 Task: Create a due date automation trigger when advanced on, on the monday of the week before a card is due add content without an empty description at 11:00 AM.
Action: Mouse moved to (1167, 94)
Screenshot: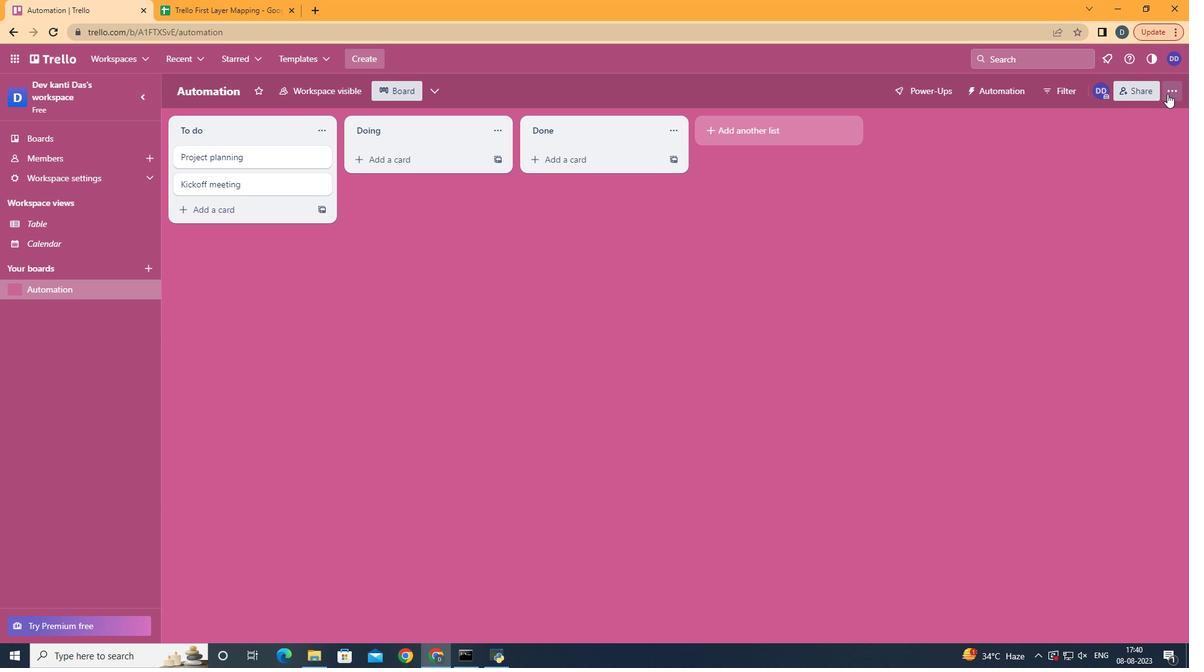 
Action: Mouse pressed left at (1167, 94)
Screenshot: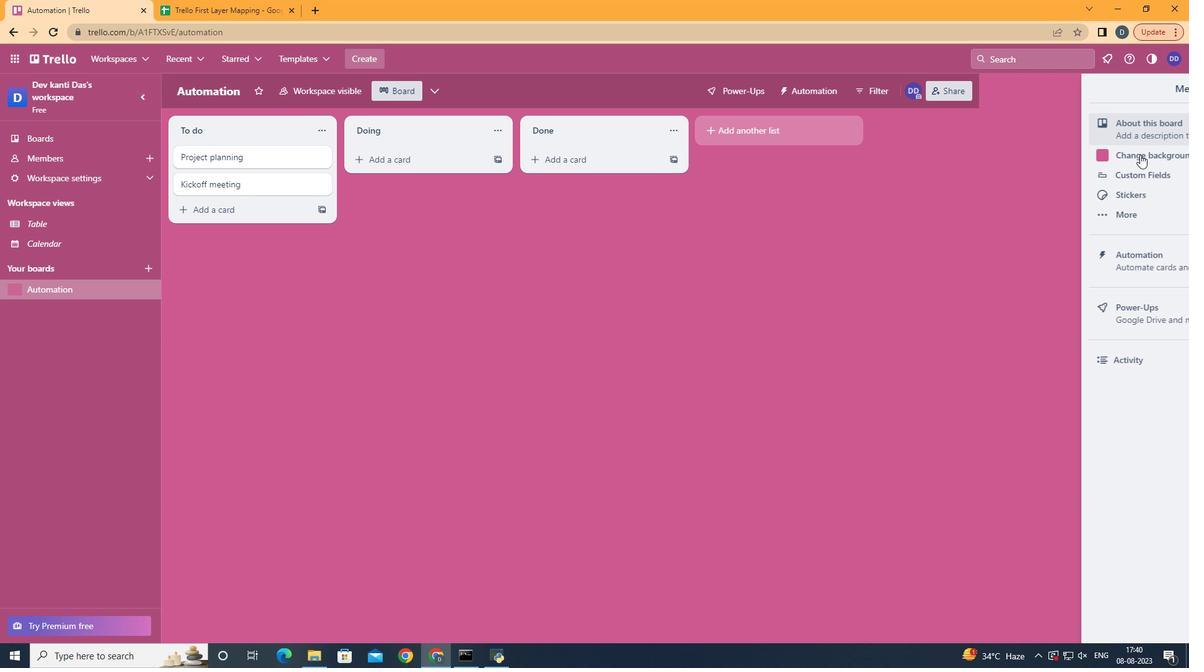 
Action: Mouse moved to (1076, 258)
Screenshot: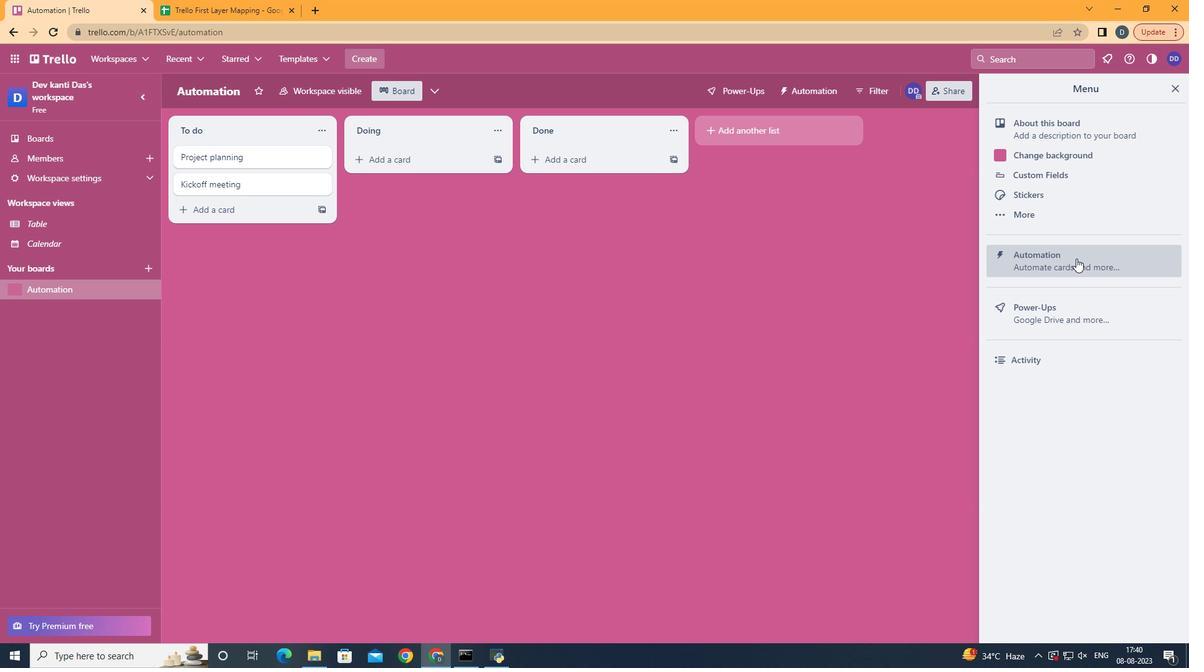 
Action: Mouse pressed left at (1076, 258)
Screenshot: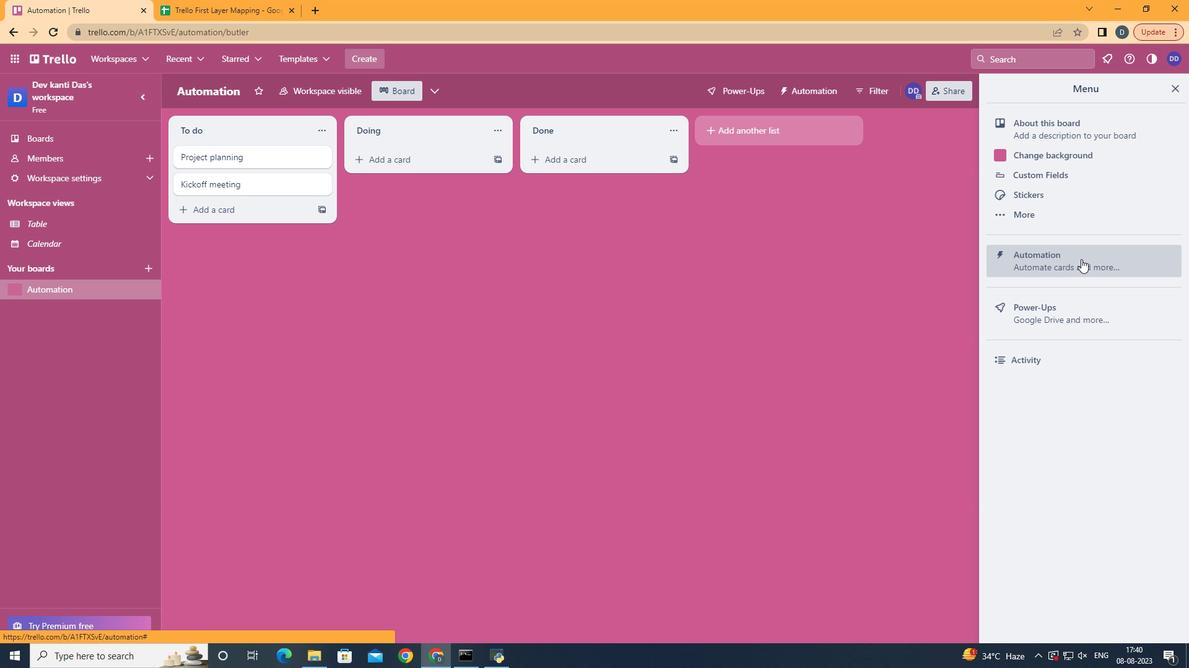 
Action: Mouse moved to (223, 241)
Screenshot: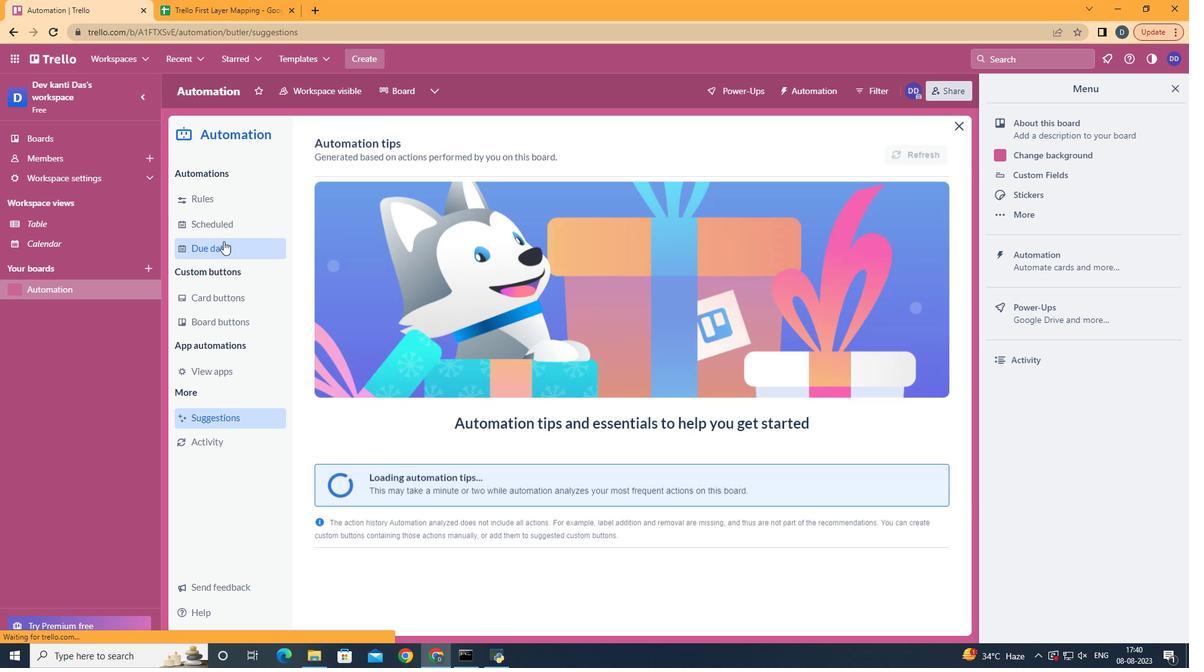 
Action: Mouse pressed left at (223, 241)
Screenshot: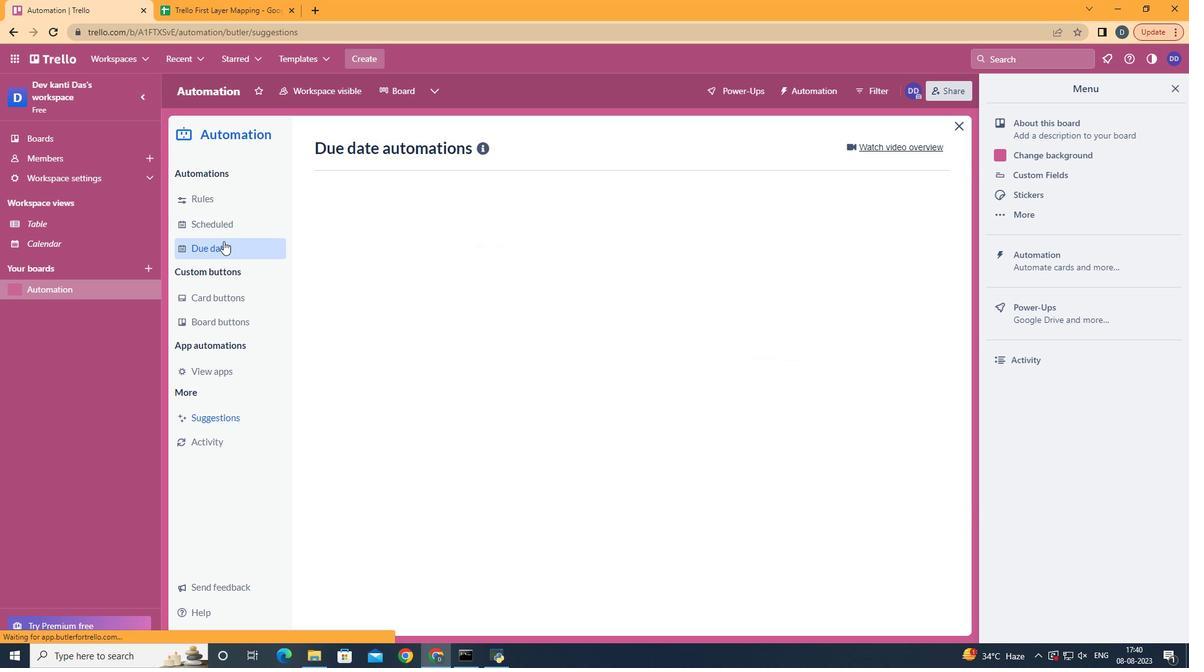 
Action: Mouse moved to (870, 147)
Screenshot: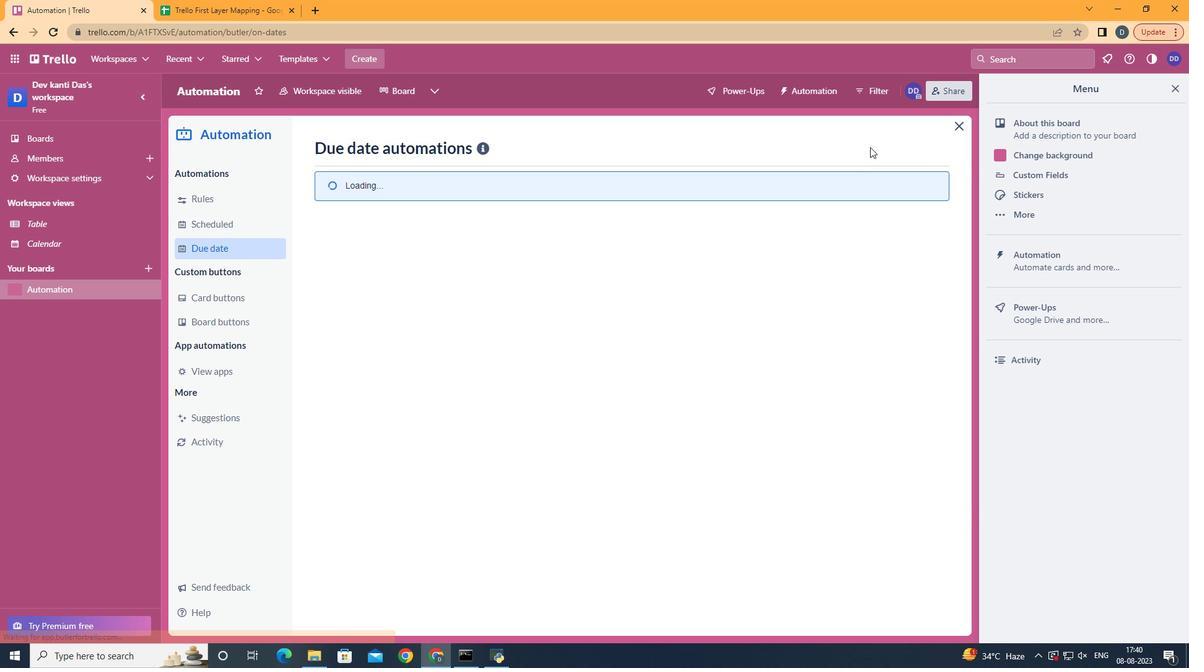 
Action: Mouse pressed left at (870, 147)
Screenshot: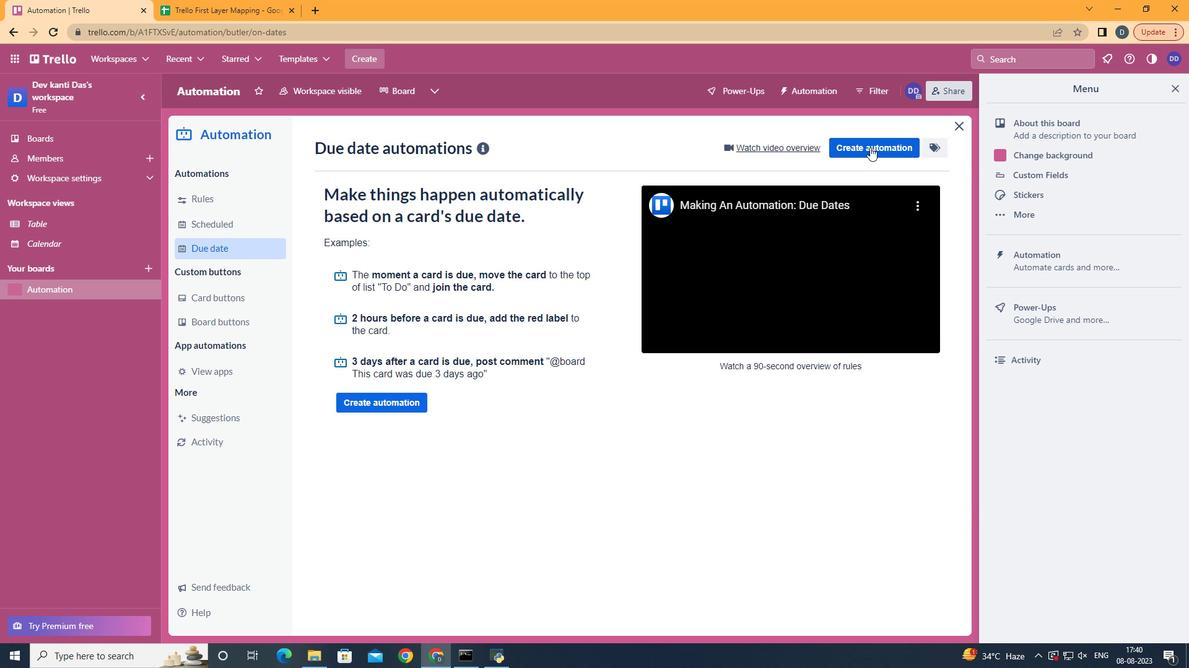 
Action: Mouse pressed left at (870, 147)
Screenshot: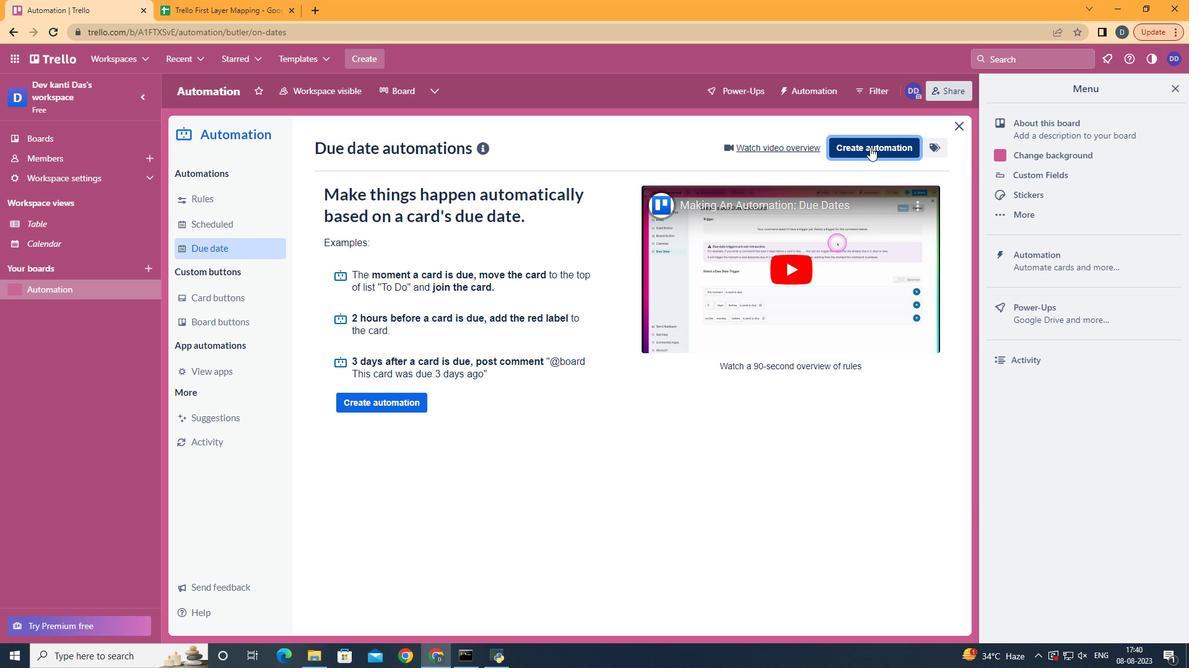 
Action: Mouse moved to (642, 256)
Screenshot: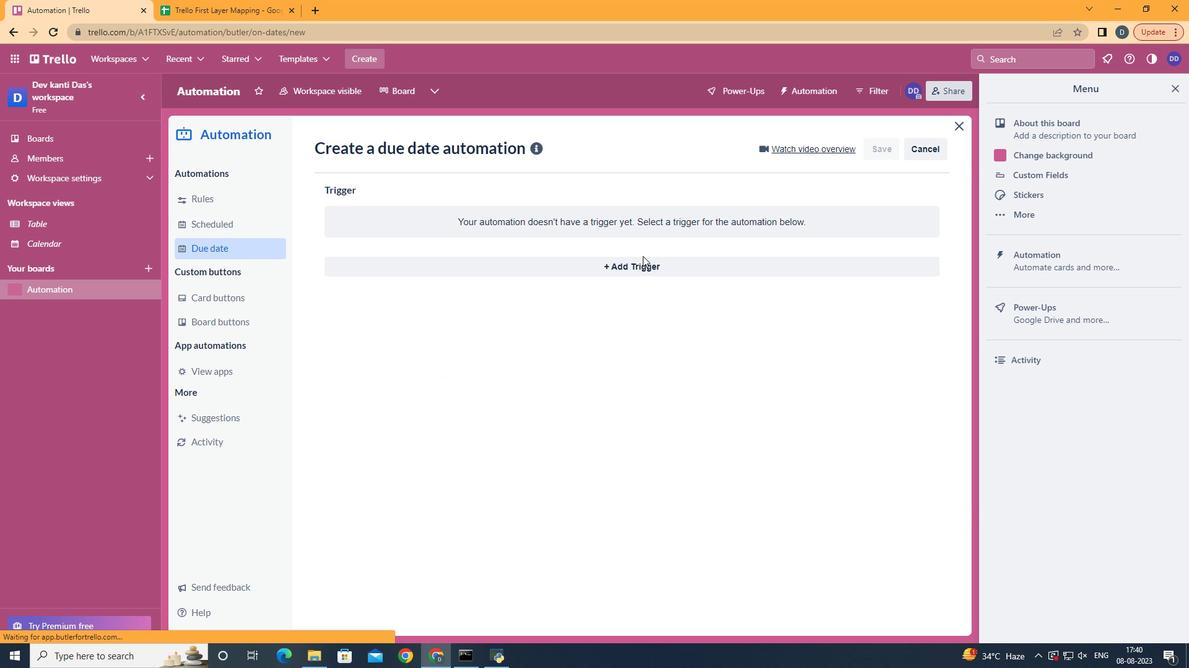 
Action: Mouse pressed left at (642, 256)
Screenshot: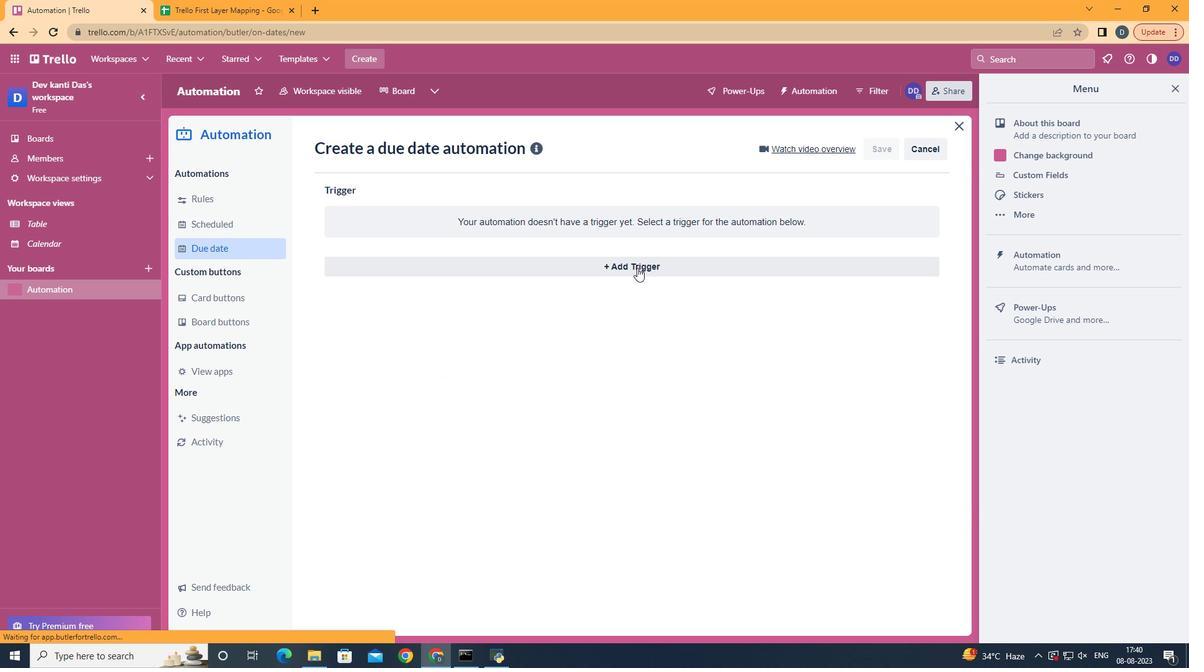 
Action: Mouse moved to (636, 268)
Screenshot: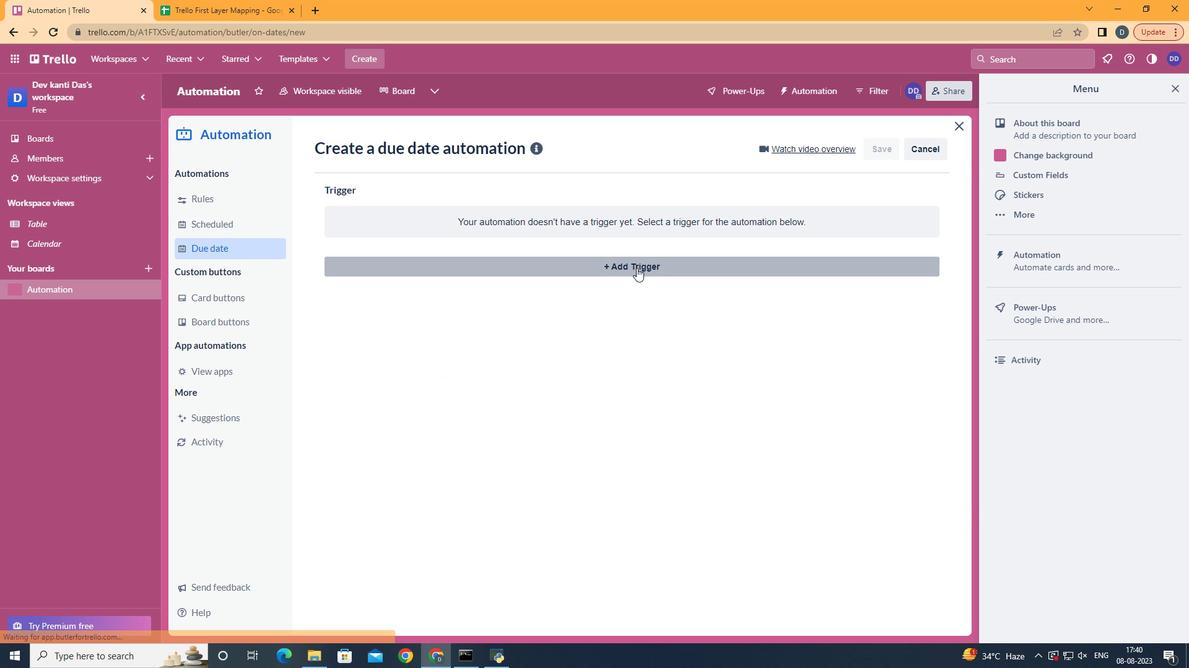 
Action: Mouse pressed left at (636, 268)
Screenshot: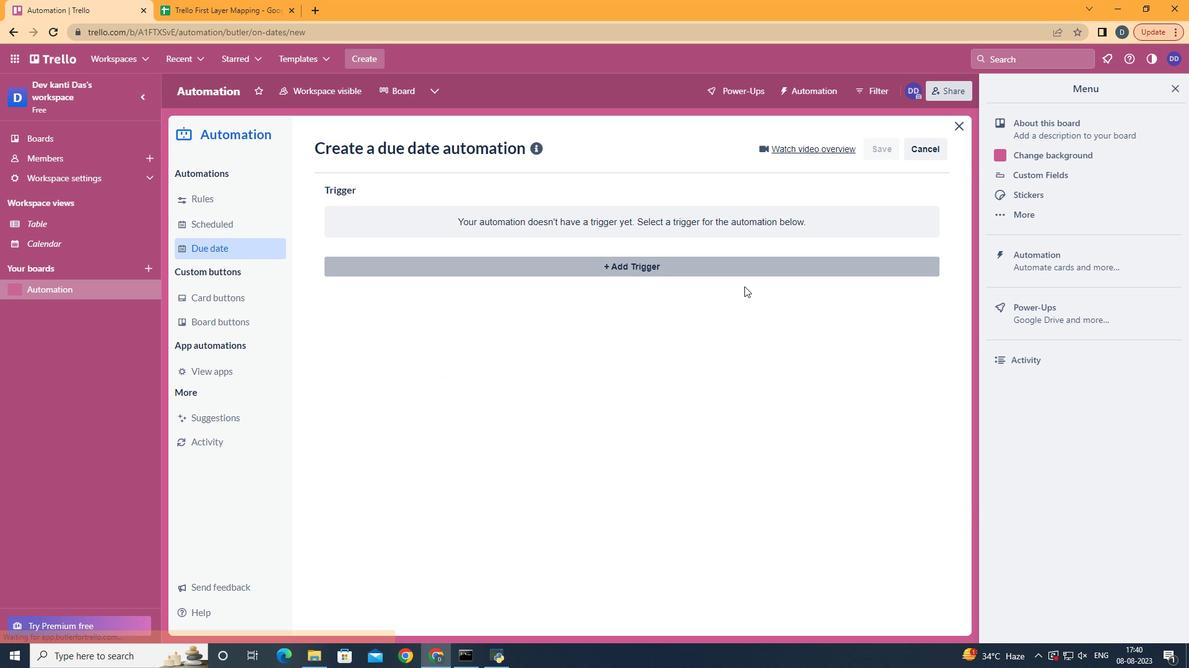 
Action: Mouse moved to (425, 595)
Screenshot: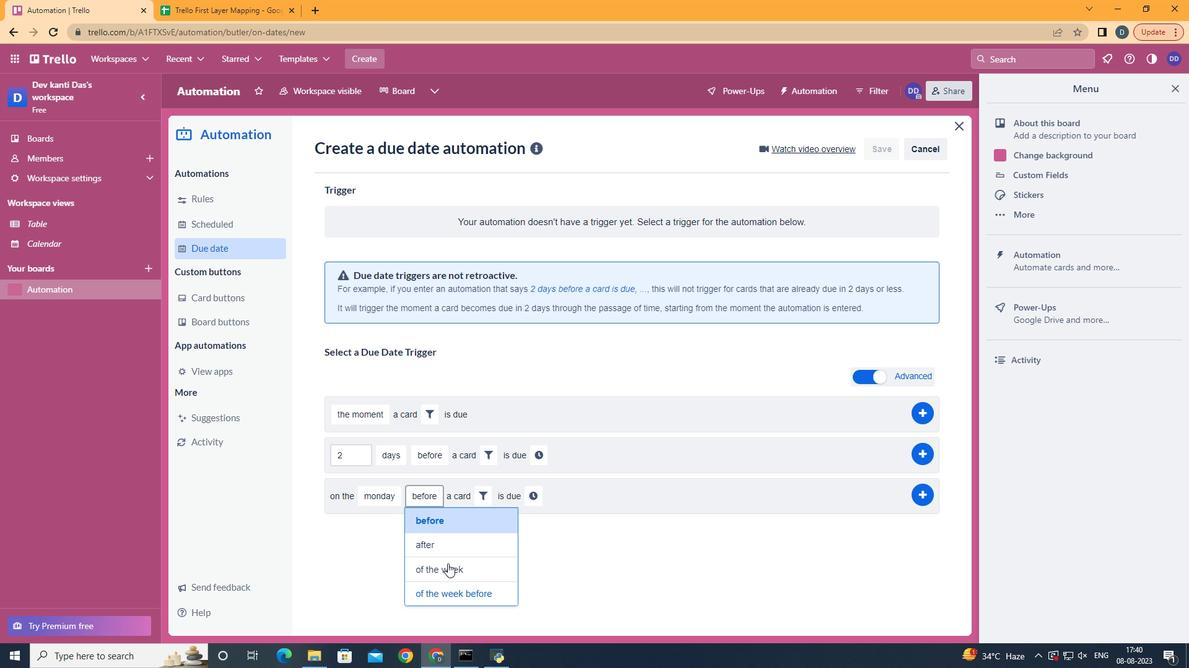 
Action: Mouse pressed left at (425, 595)
Screenshot: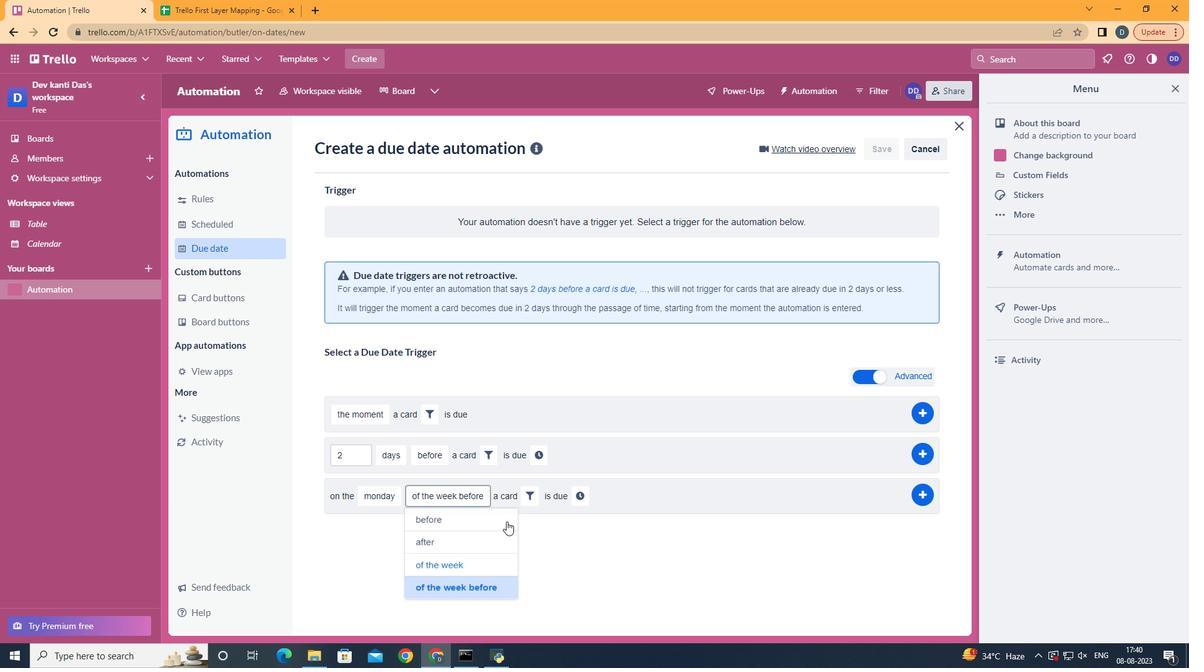 
Action: Mouse moved to (527, 501)
Screenshot: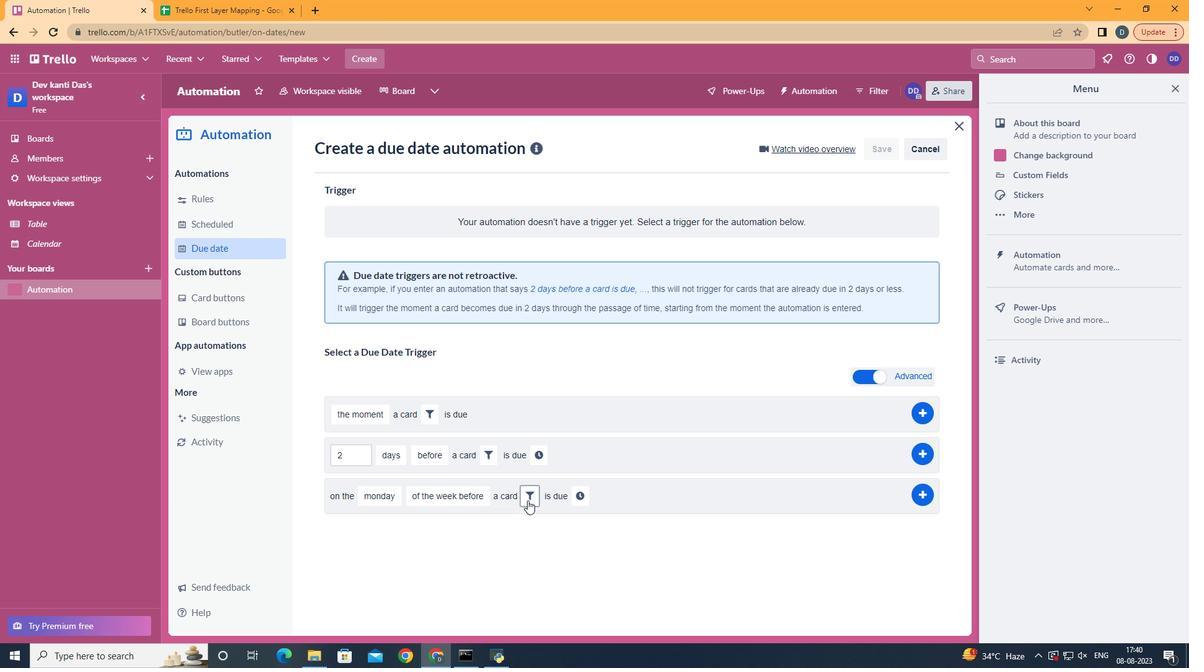 
Action: Mouse pressed left at (527, 501)
Screenshot: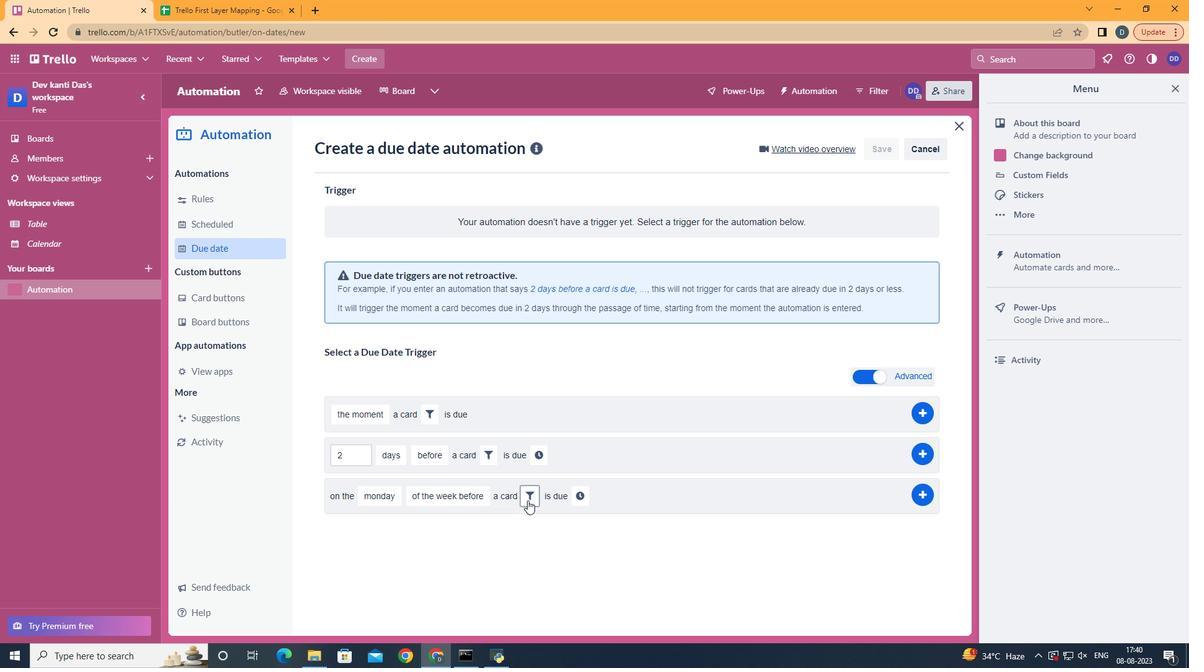
Action: Mouse moved to (676, 532)
Screenshot: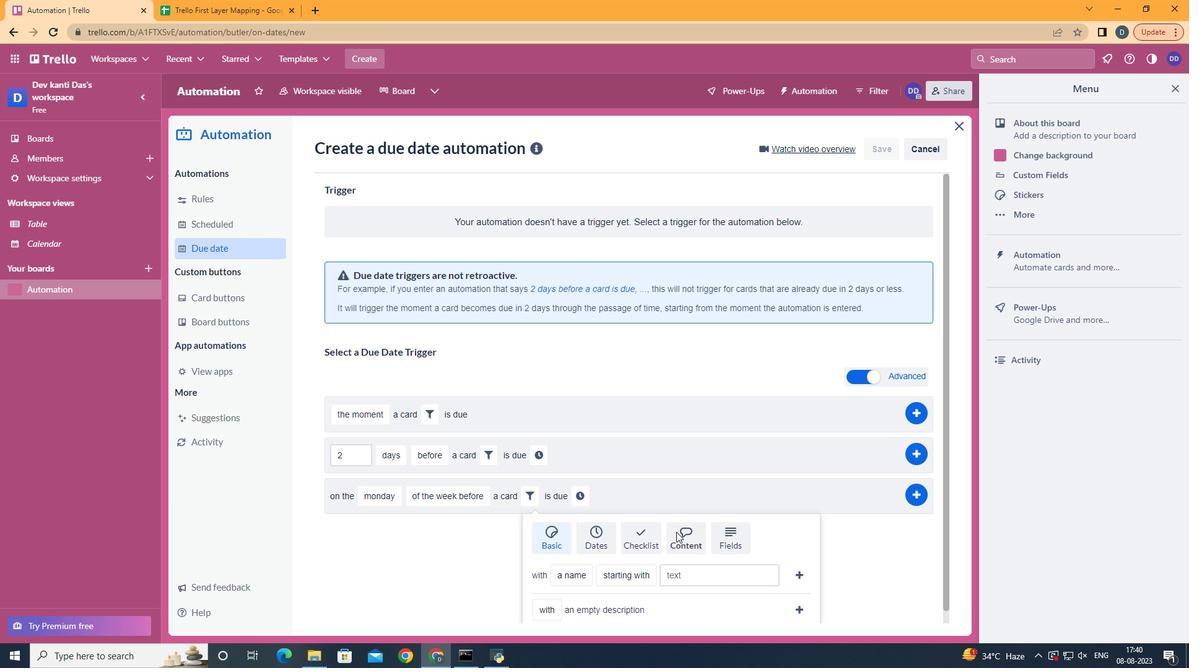 
Action: Mouse pressed left at (676, 532)
Screenshot: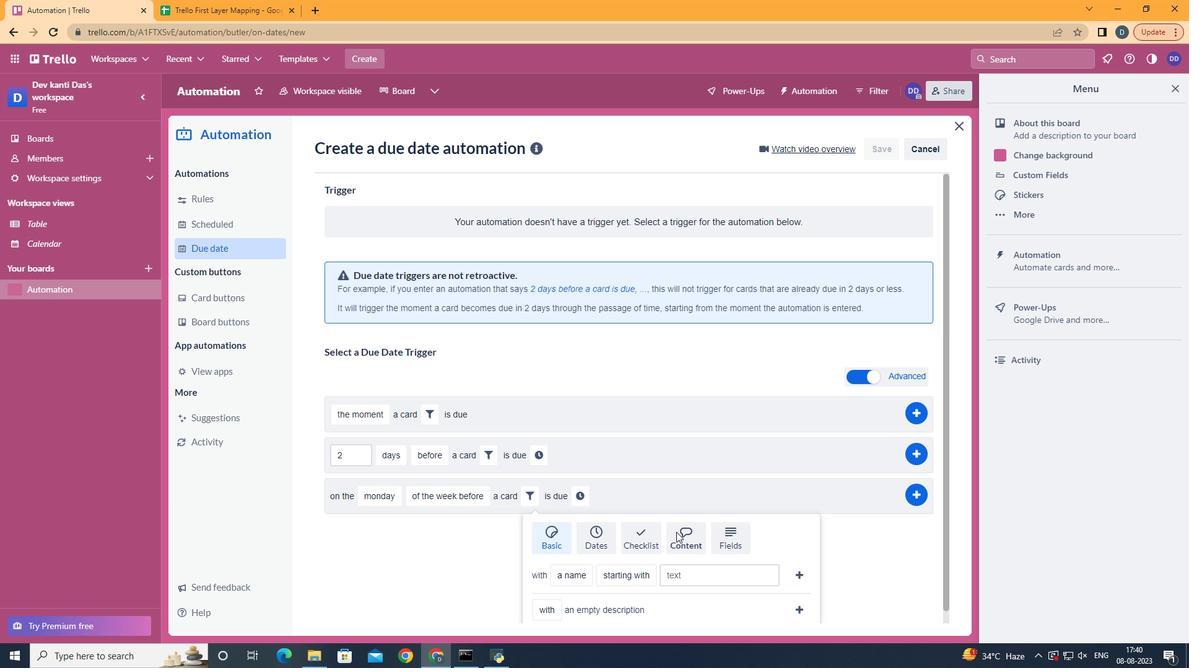 
Action: Mouse scrolled (676, 531) with delta (0, 0)
Screenshot: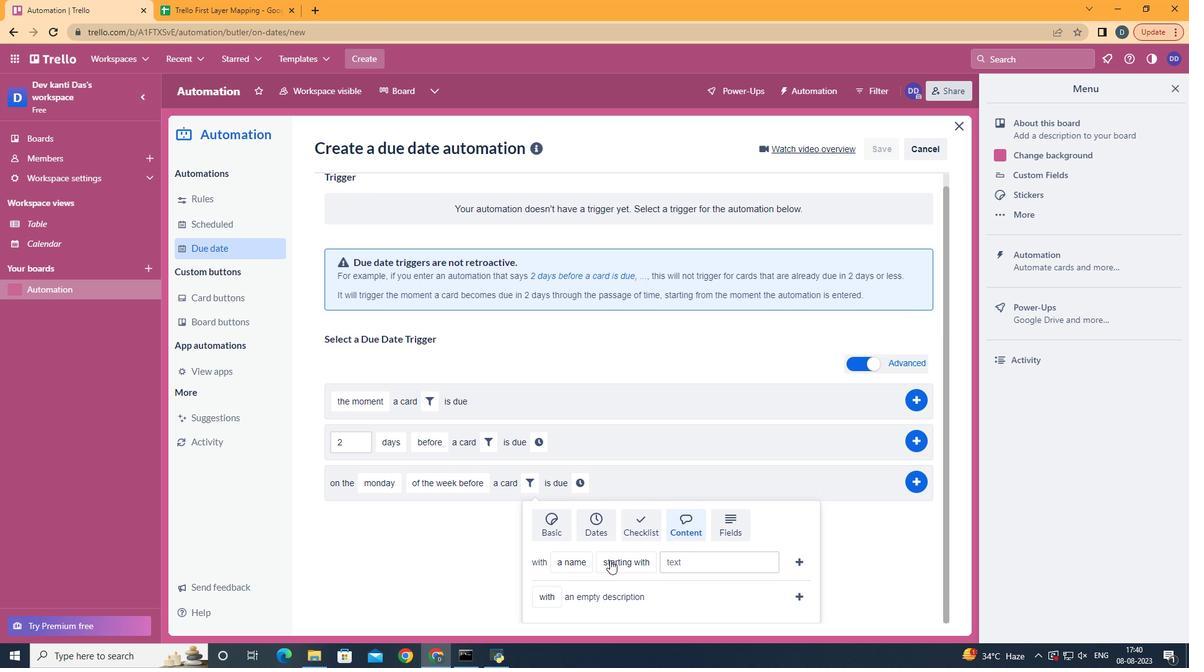 
Action: Mouse scrolled (676, 531) with delta (0, 0)
Screenshot: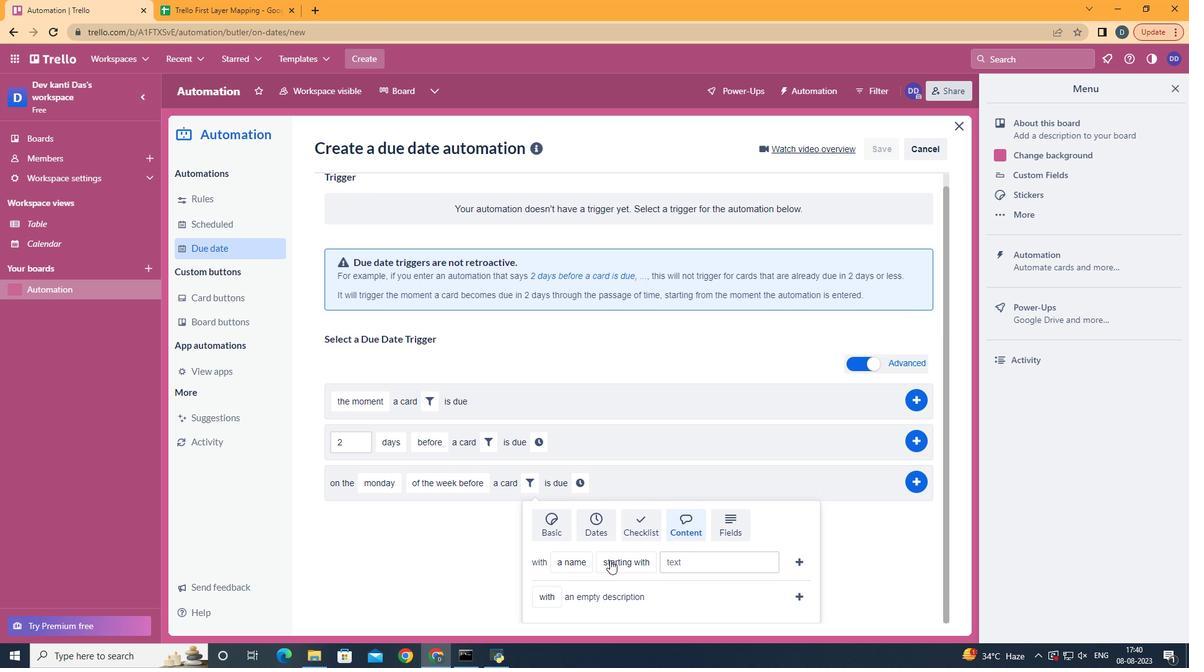 
Action: Mouse scrolled (676, 531) with delta (0, 0)
Screenshot: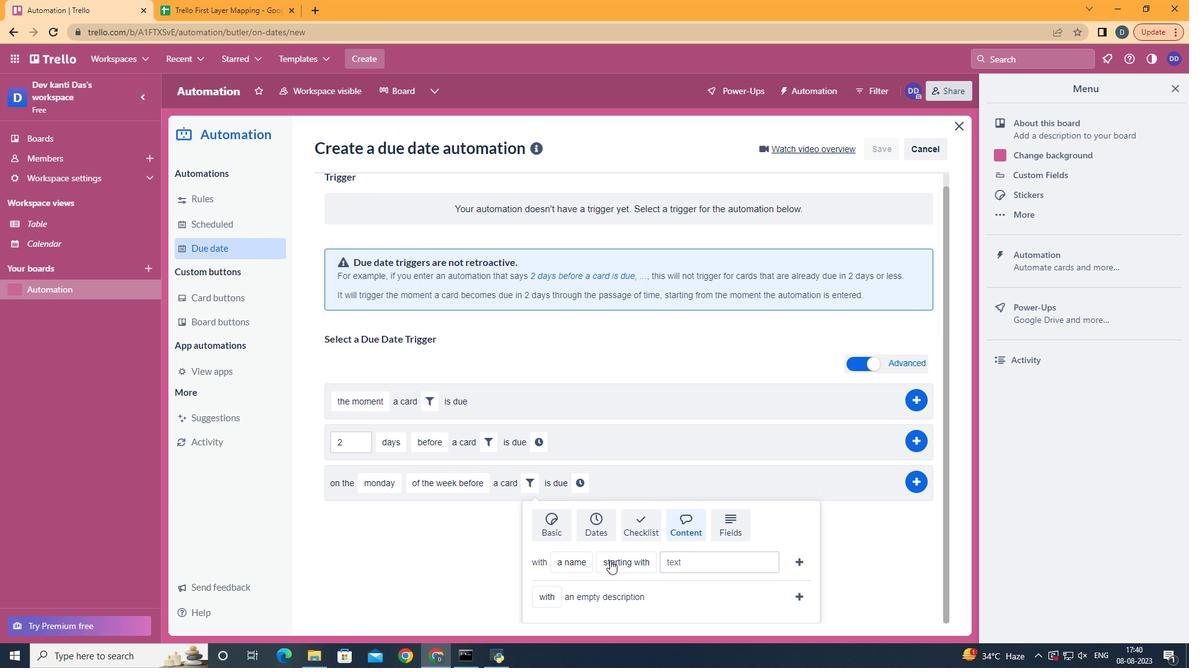 
Action: Mouse scrolled (676, 531) with delta (0, 0)
Screenshot: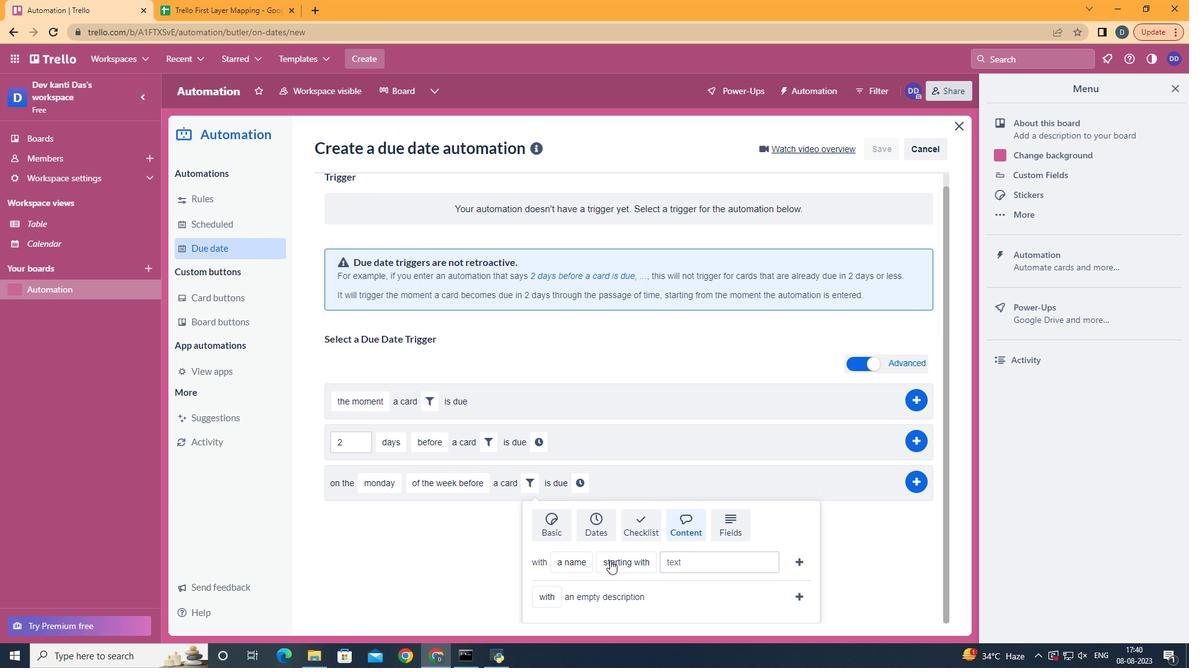 
Action: Mouse moved to (563, 572)
Screenshot: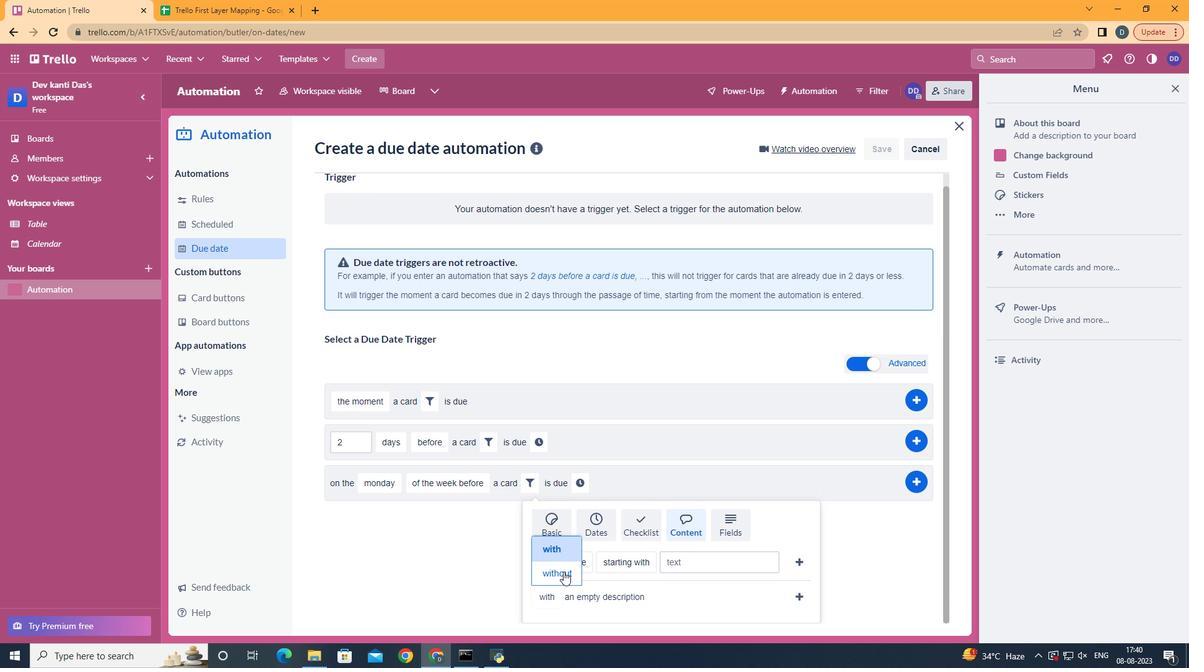 
Action: Mouse pressed left at (563, 572)
Screenshot: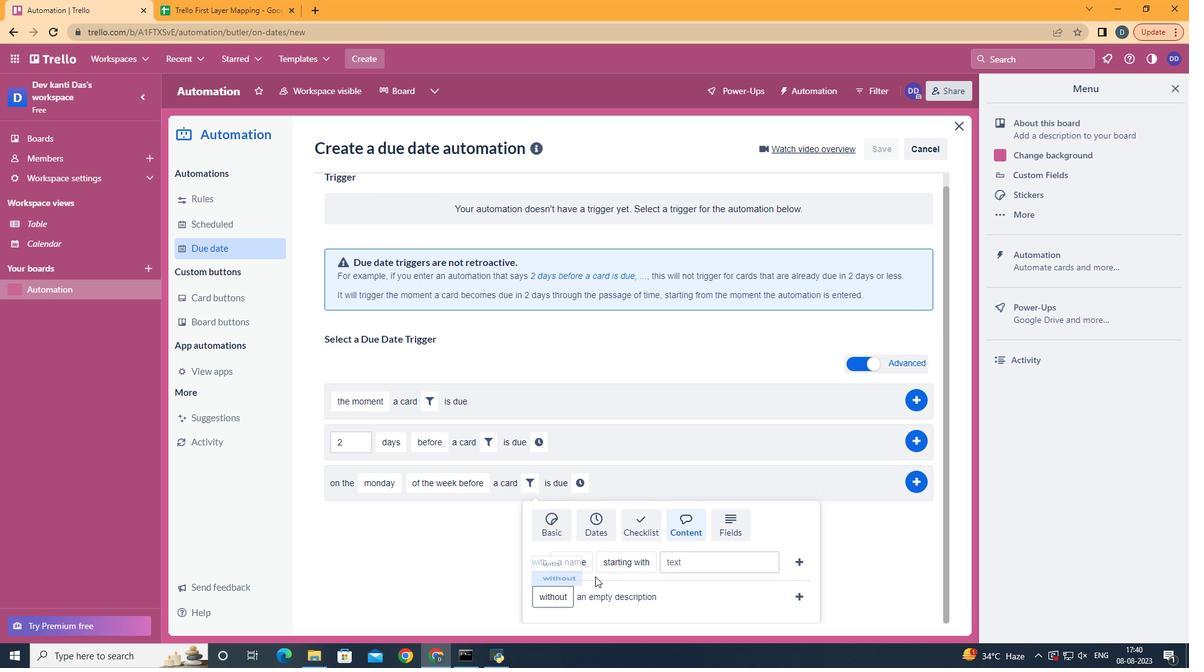 
Action: Mouse moved to (798, 597)
Screenshot: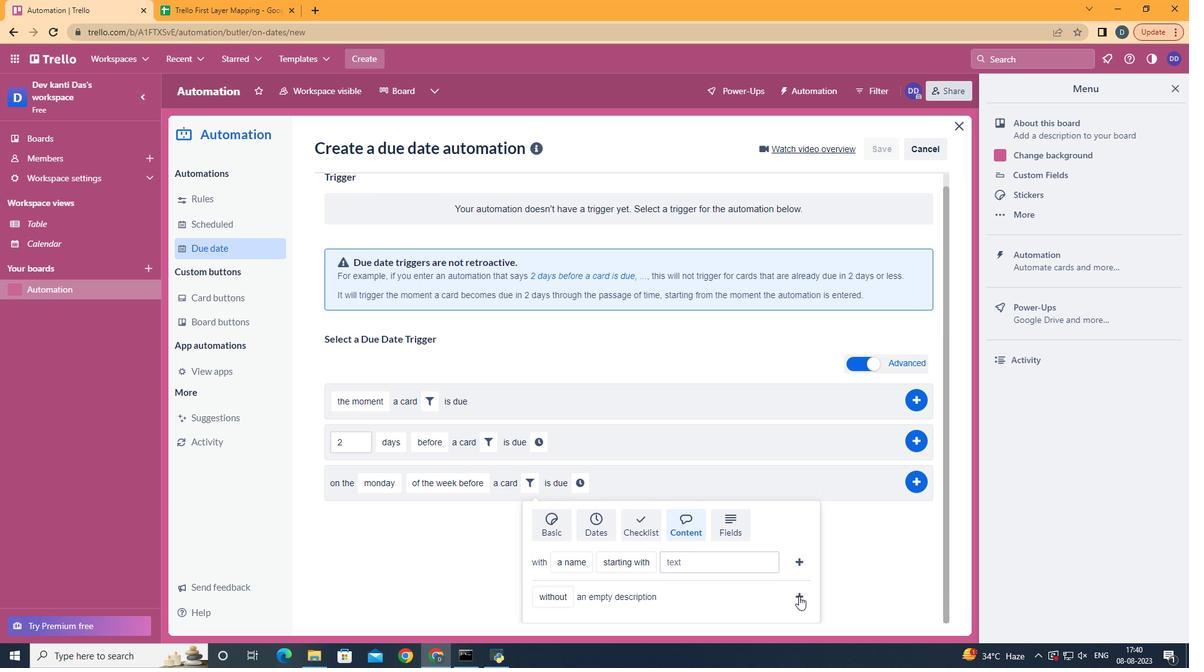 
Action: Mouse pressed left at (798, 597)
Screenshot: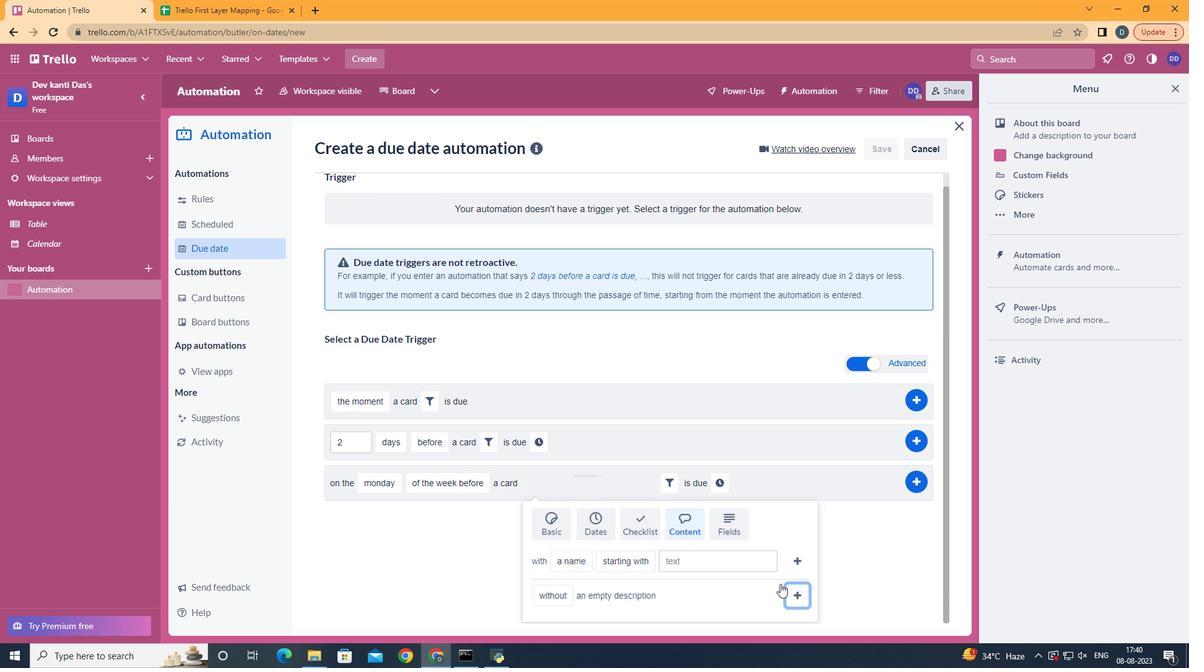 
Action: Mouse moved to (720, 502)
Screenshot: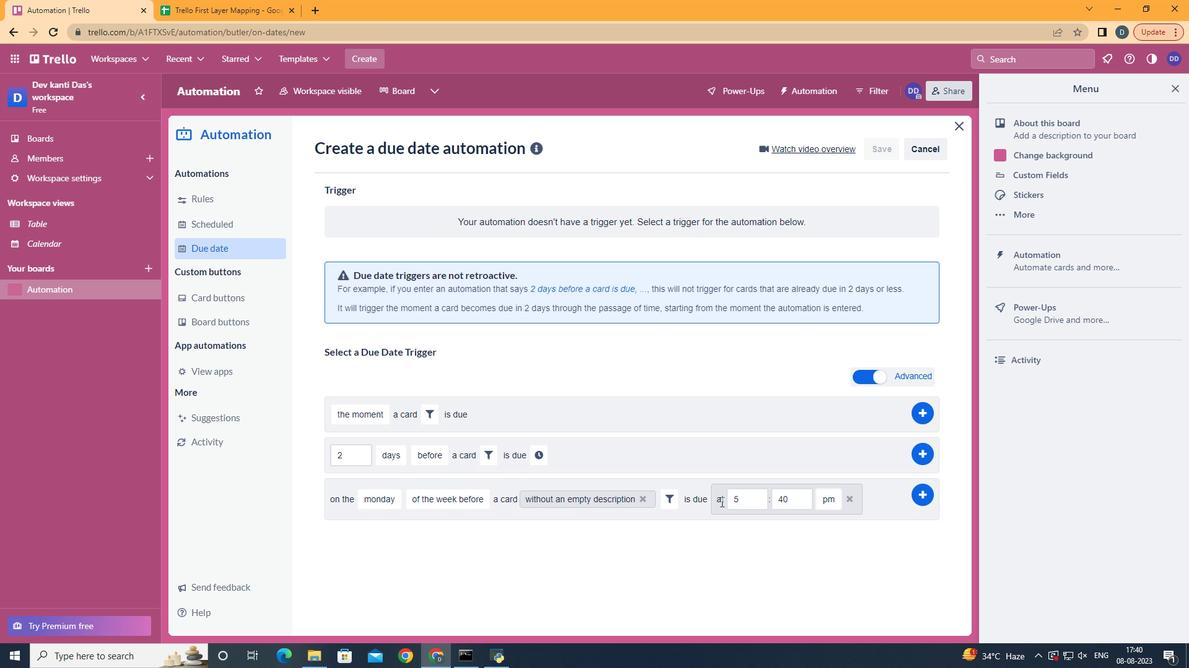 
Action: Mouse pressed left at (720, 502)
Screenshot: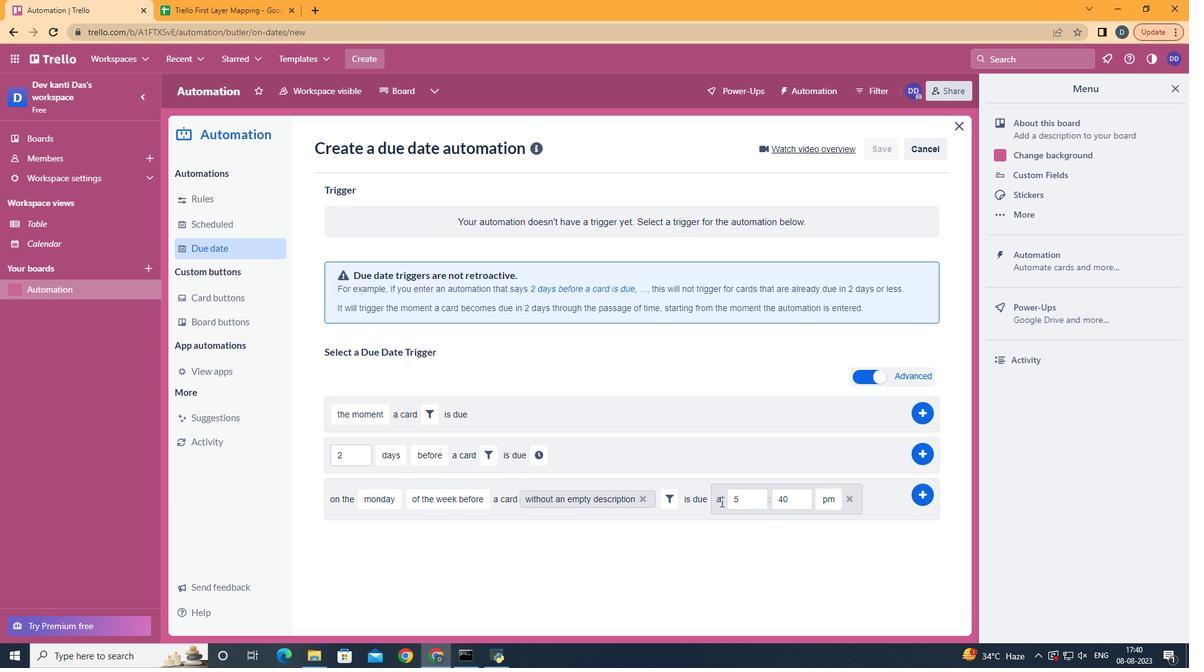 
Action: Mouse moved to (738, 504)
Screenshot: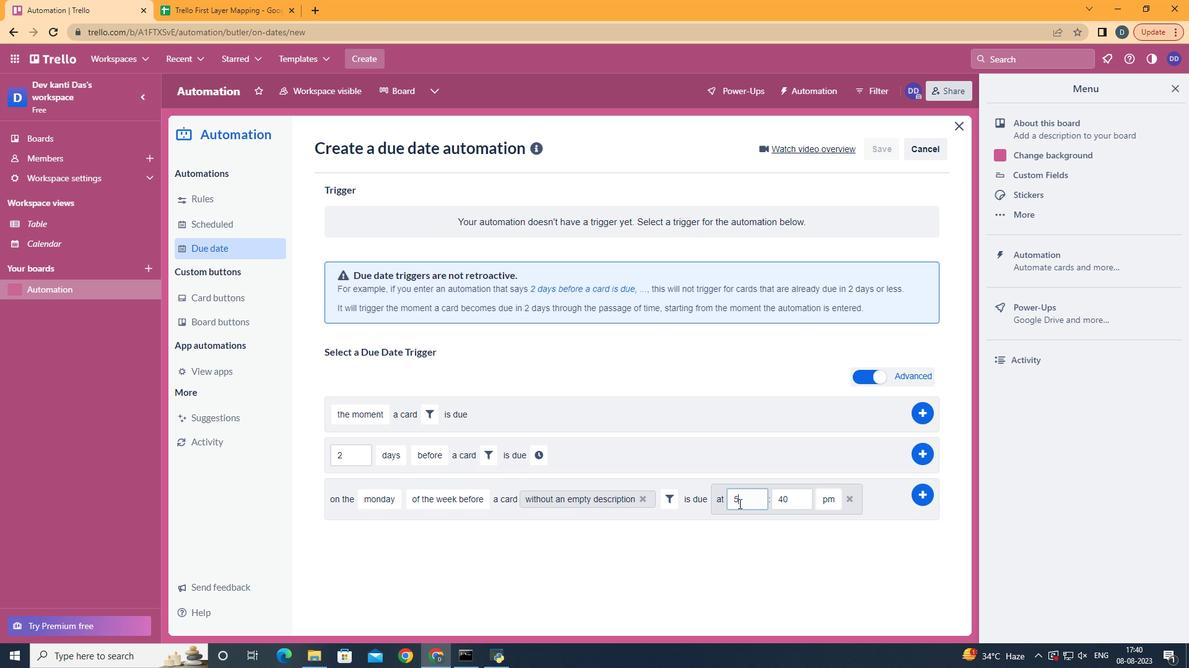 
Action: Mouse pressed left at (738, 504)
Screenshot: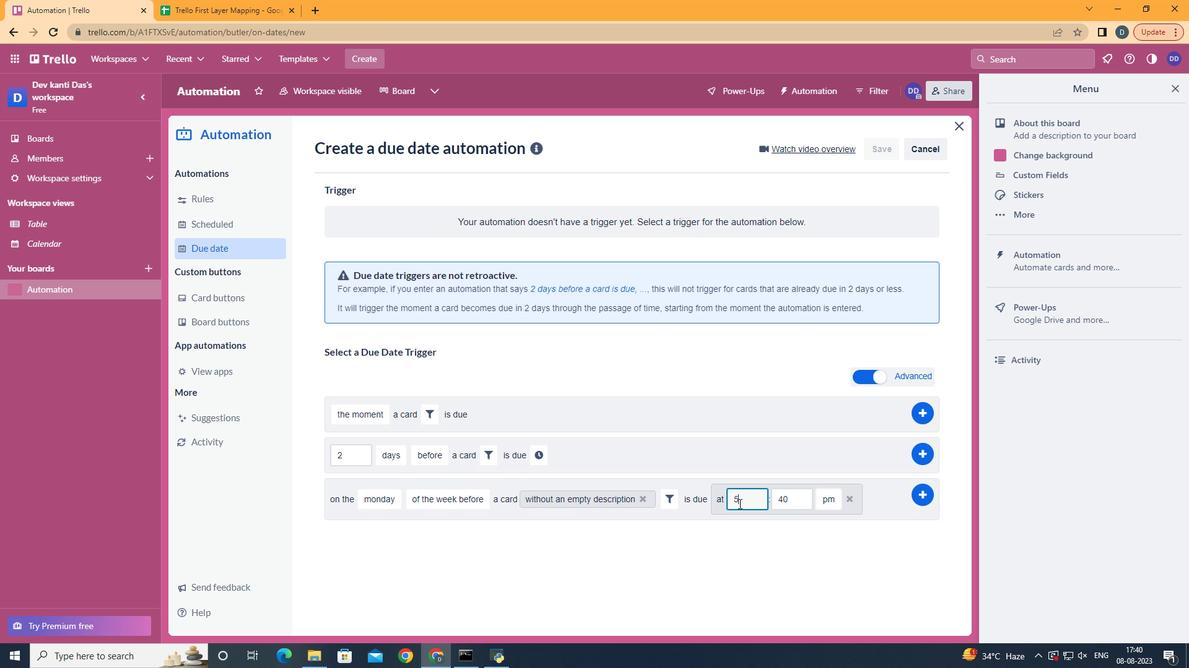 
Action: Mouse moved to (736, 502)
Screenshot: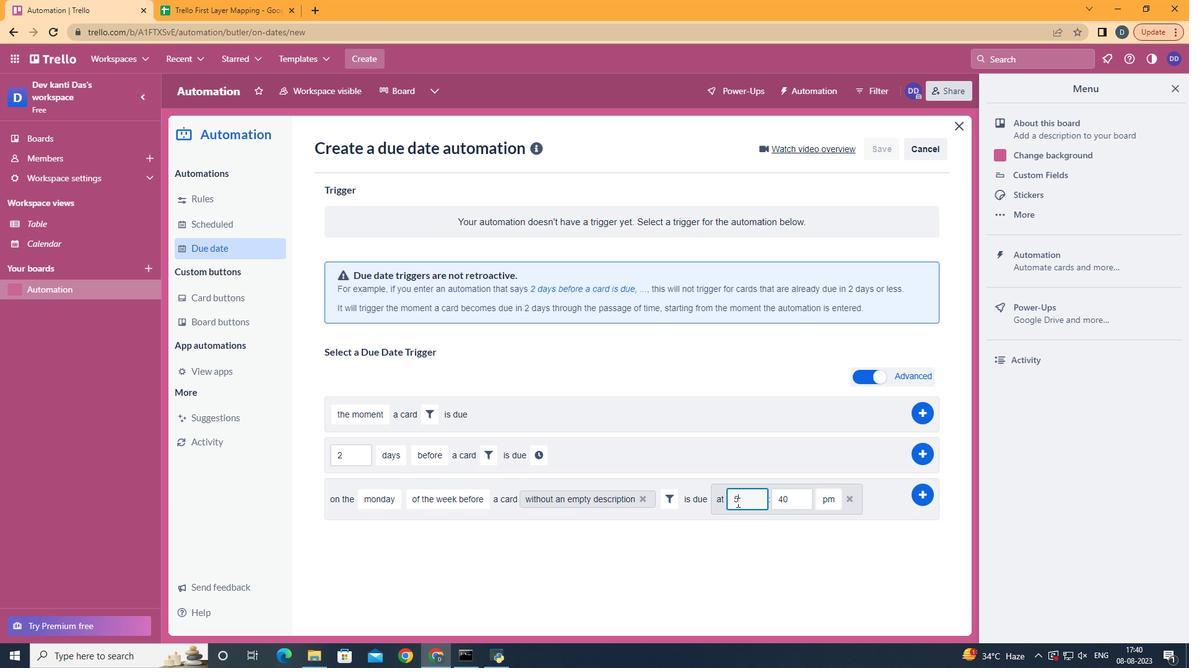 
Action: Key pressed <Key.backspace>11
Screenshot: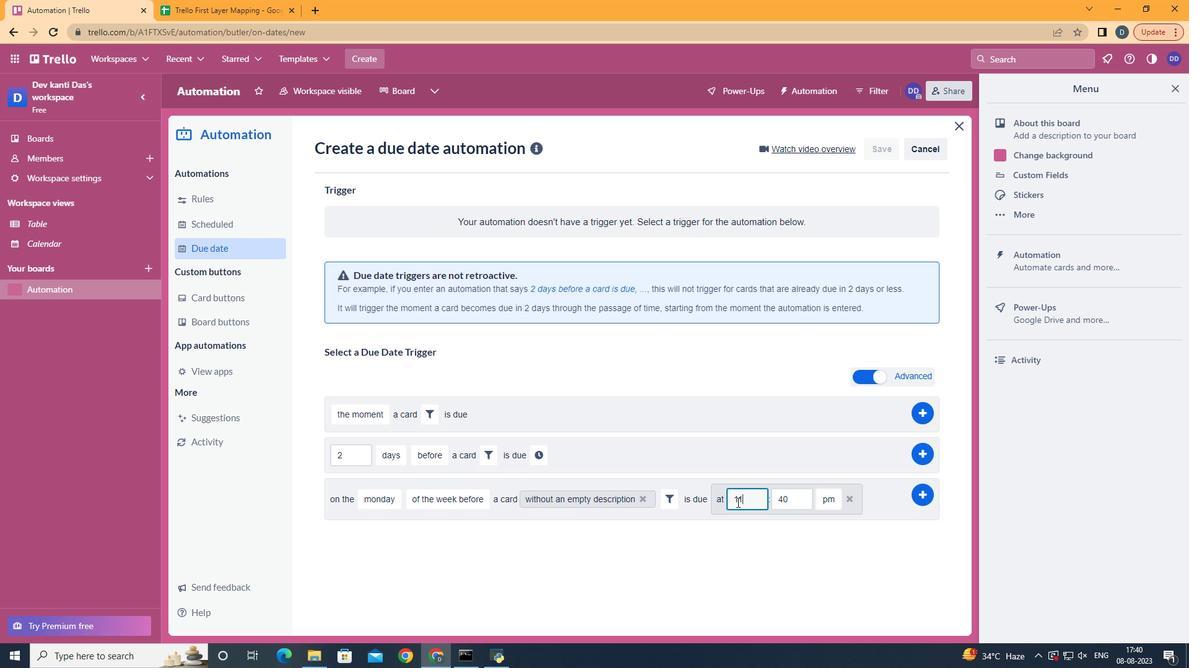 
Action: Mouse moved to (791, 499)
Screenshot: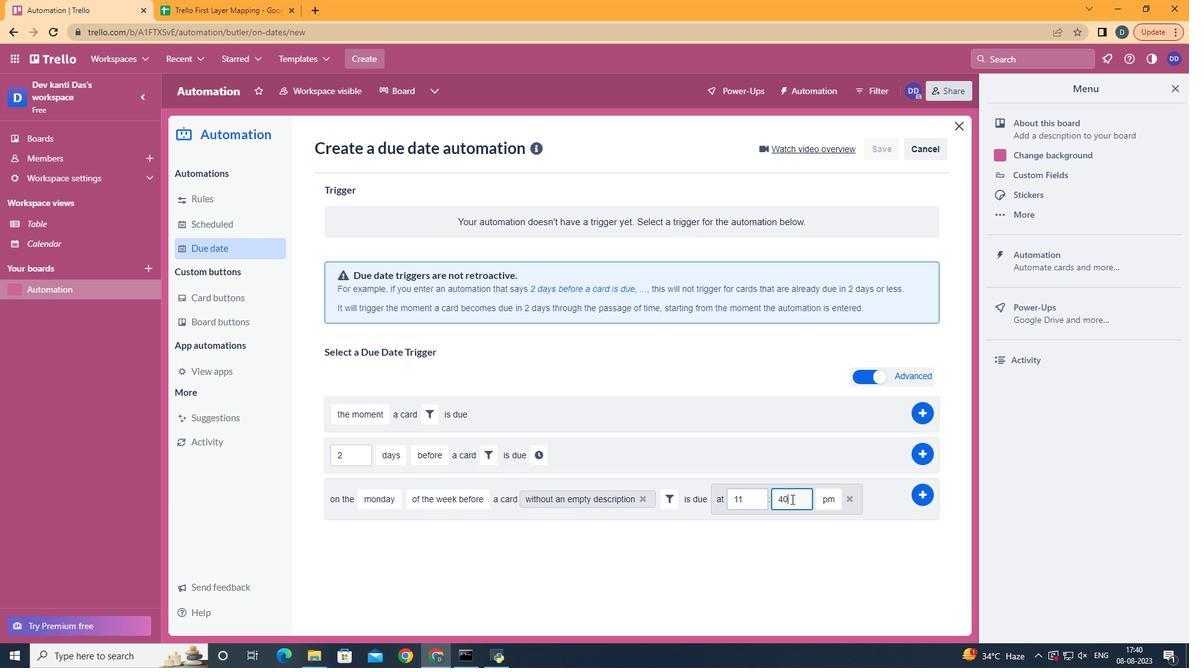 
Action: Mouse pressed left at (791, 499)
Screenshot: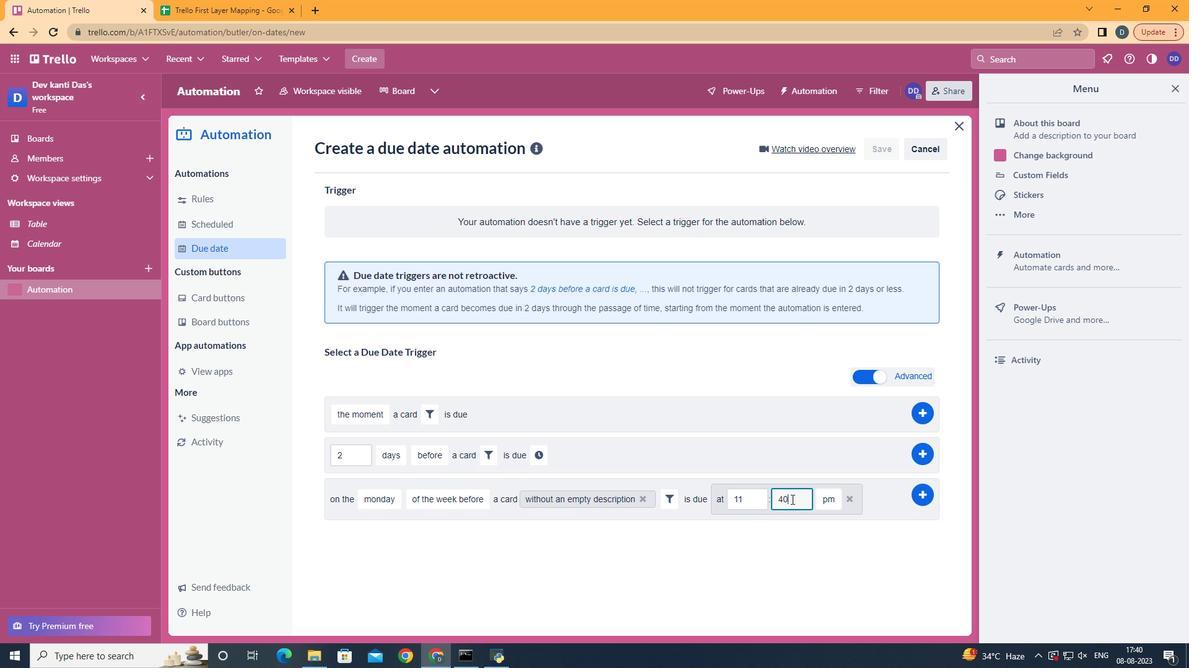 
Action: Key pressed <Key.backspace><Key.backspace>00
Screenshot: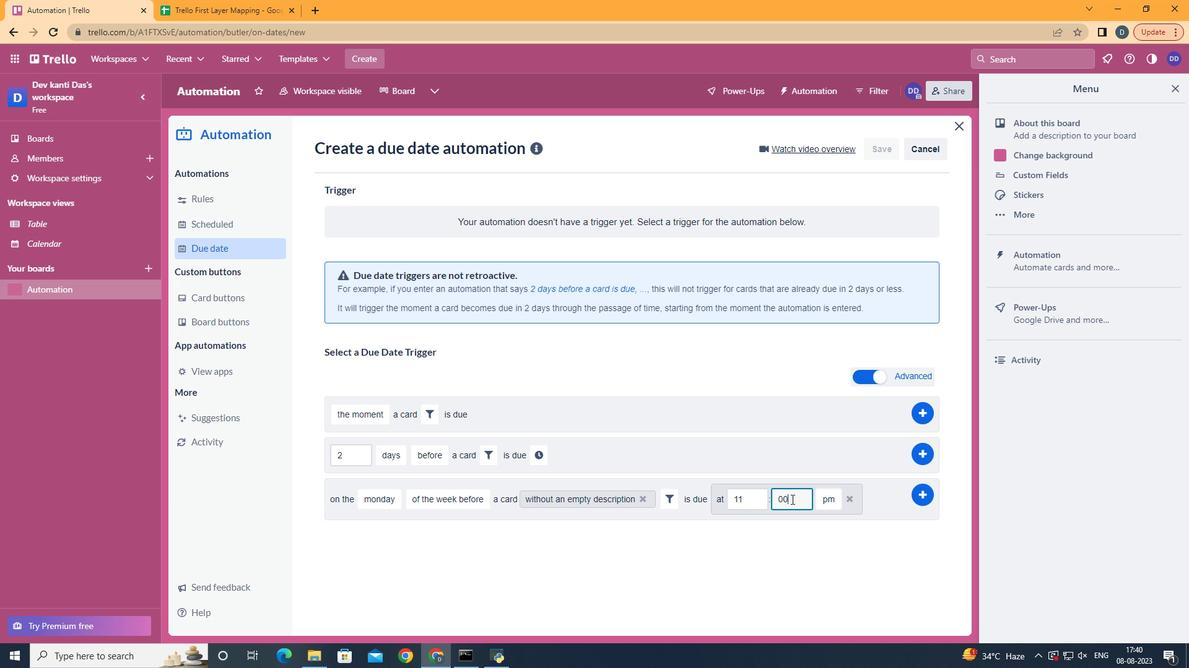 
Action: Mouse moved to (828, 527)
Screenshot: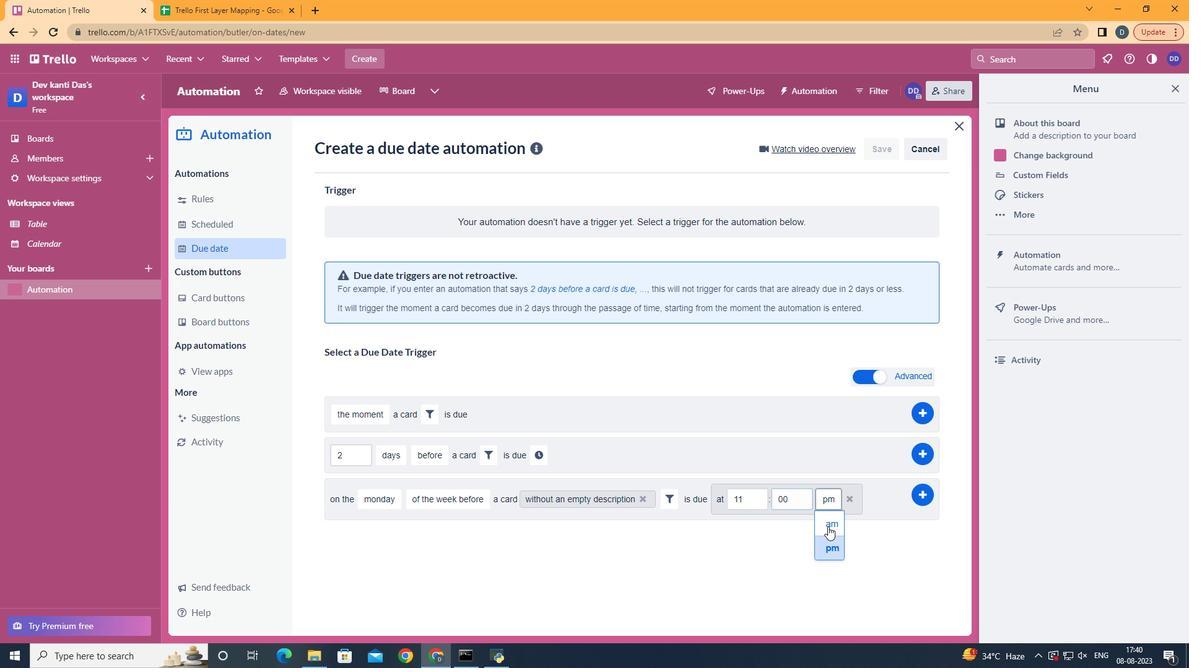 
Action: Mouse pressed left at (828, 527)
Screenshot: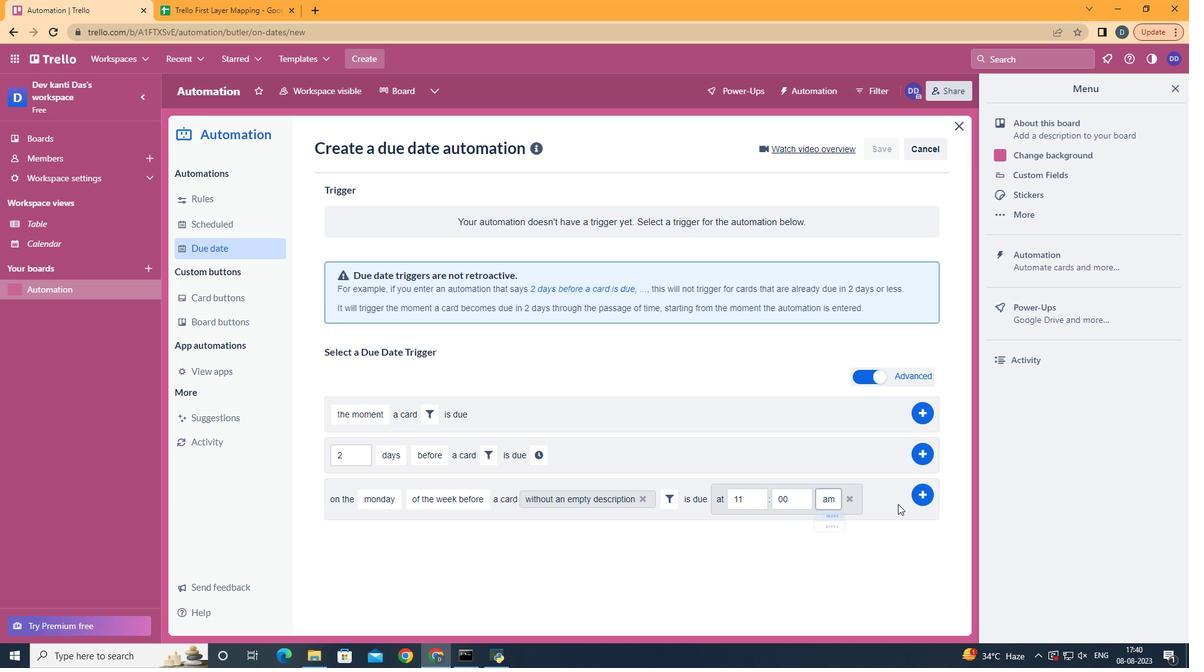 
Action: Mouse moved to (920, 494)
Screenshot: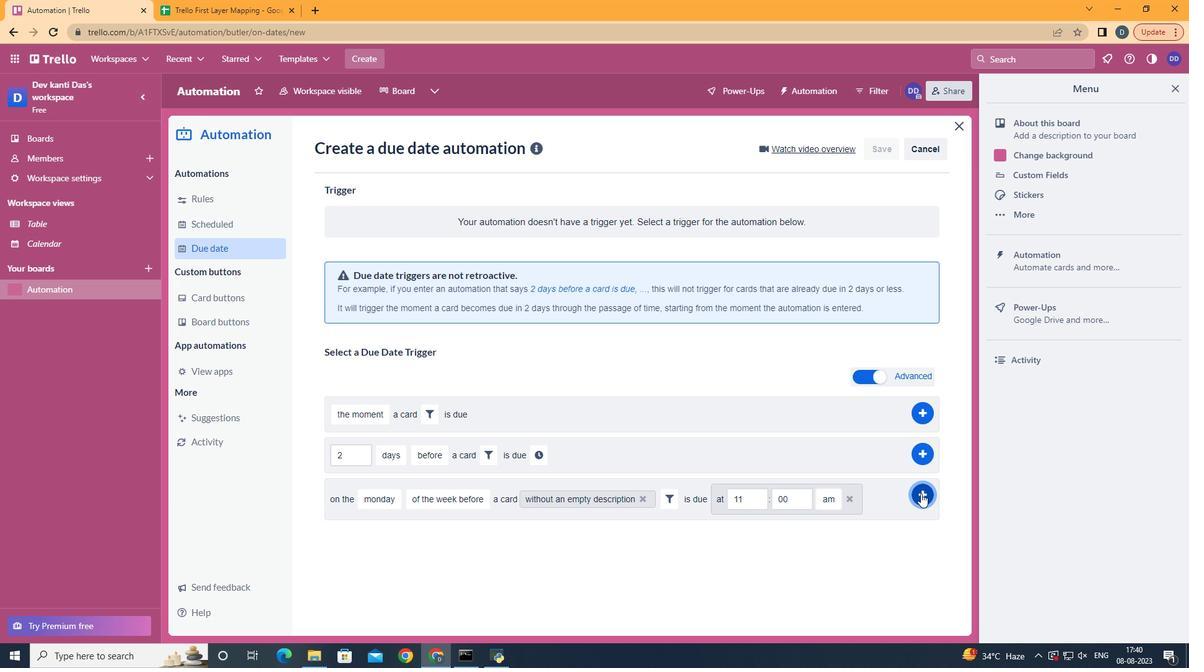 
Action: Mouse pressed left at (920, 494)
Screenshot: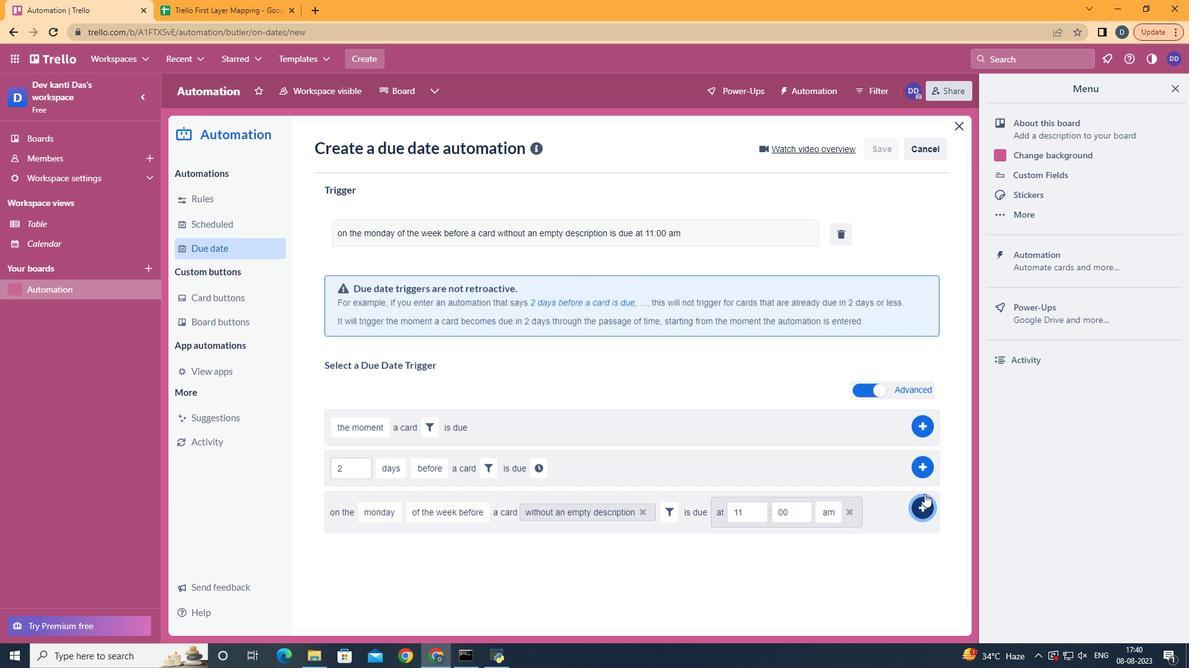 
Action: Mouse moved to (733, 219)
Screenshot: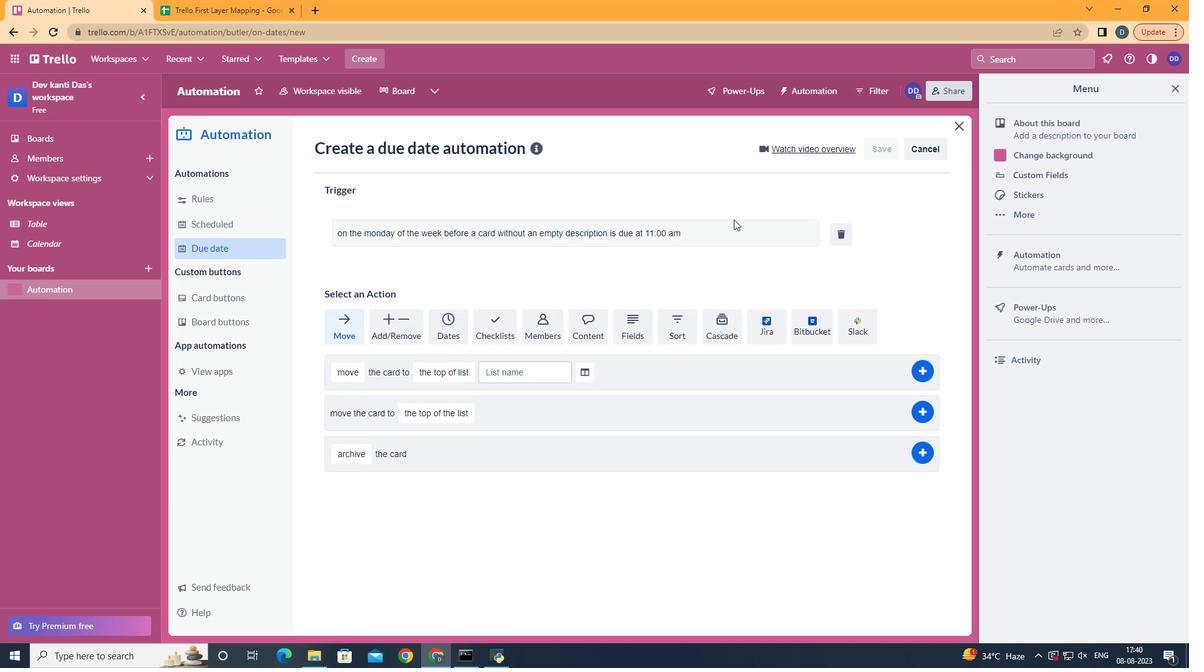 
